 Task: Set the pull request check failure for the repository "JS" to High or higher.
Action: Mouse moved to (906, 220)
Screenshot: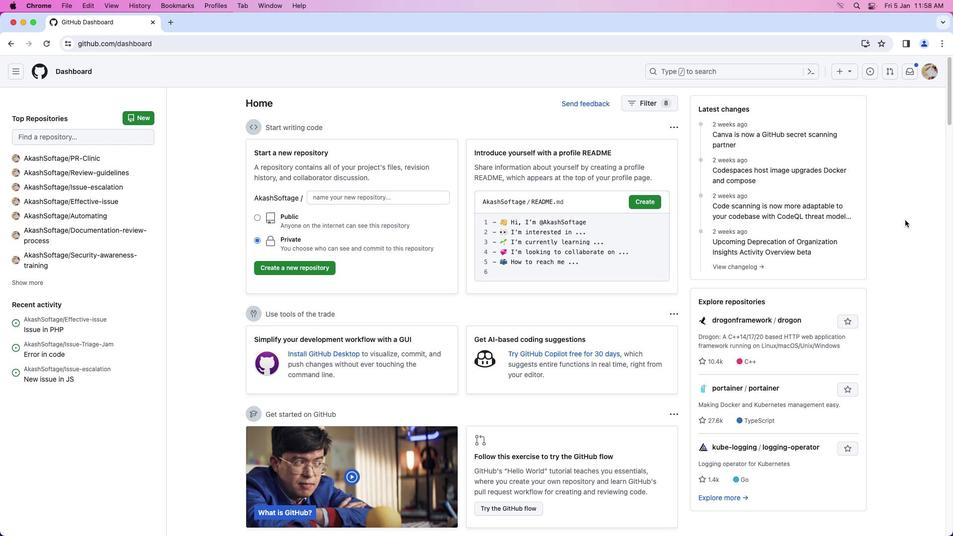 
Action: Mouse pressed left at (906, 220)
Screenshot: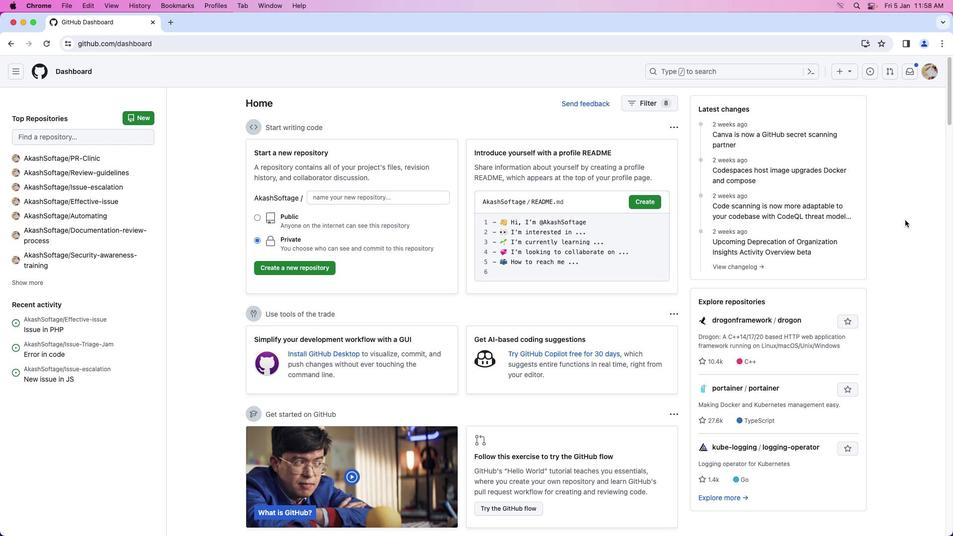 
Action: Mouse moved to (934, 71)
Screenshot: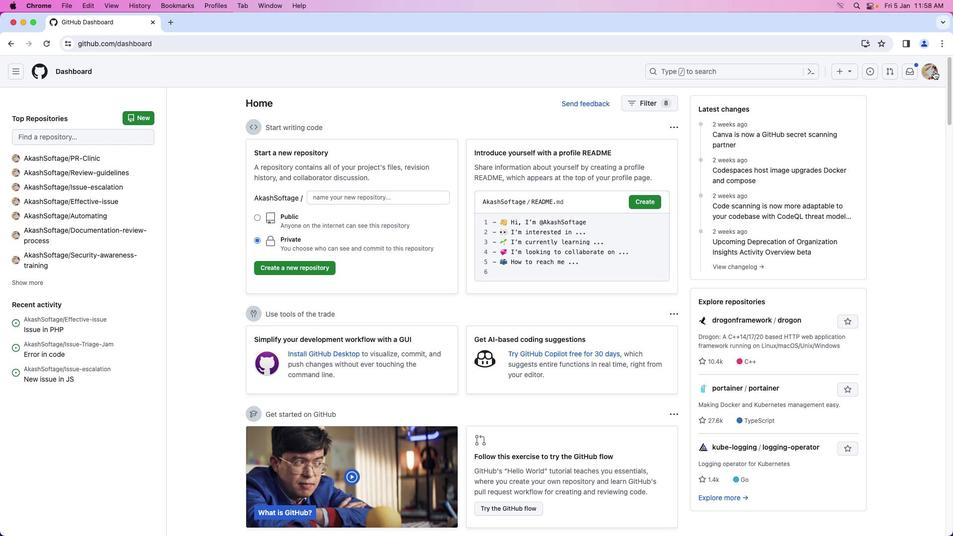 
Action: Mouse pressed left at (934, 71)
Screenshot: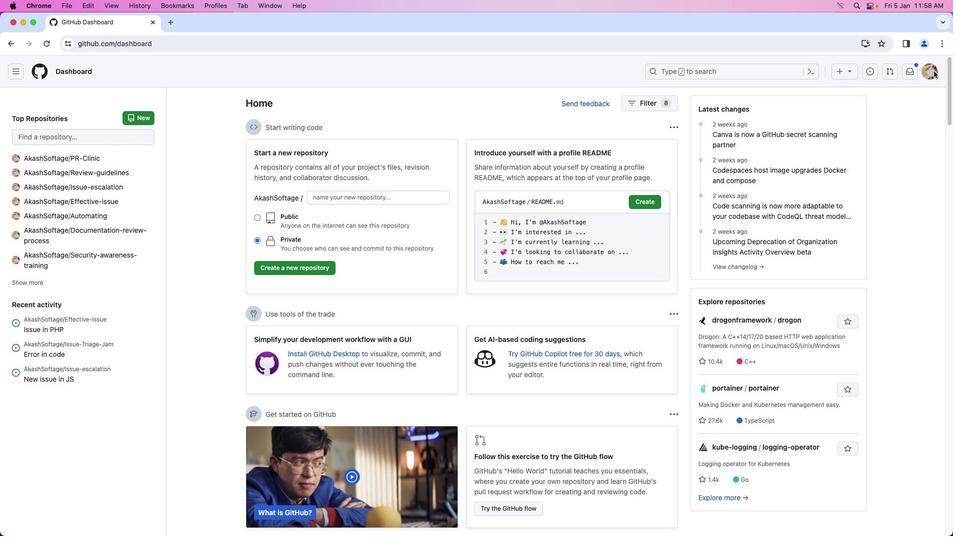 
Action: Mouse moved to (885, 161)
Screenshot: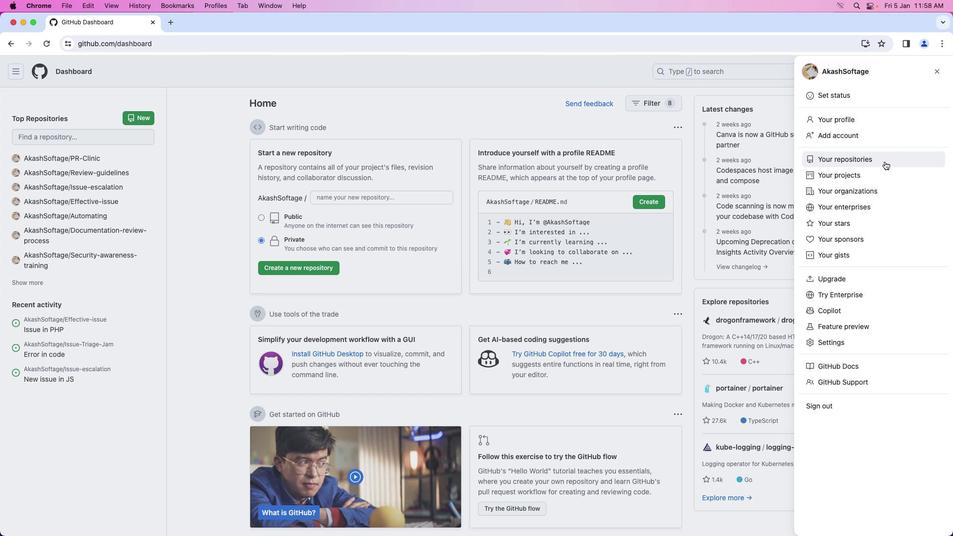
Action: Mouse pressed left at (885, 161)
Screenshot: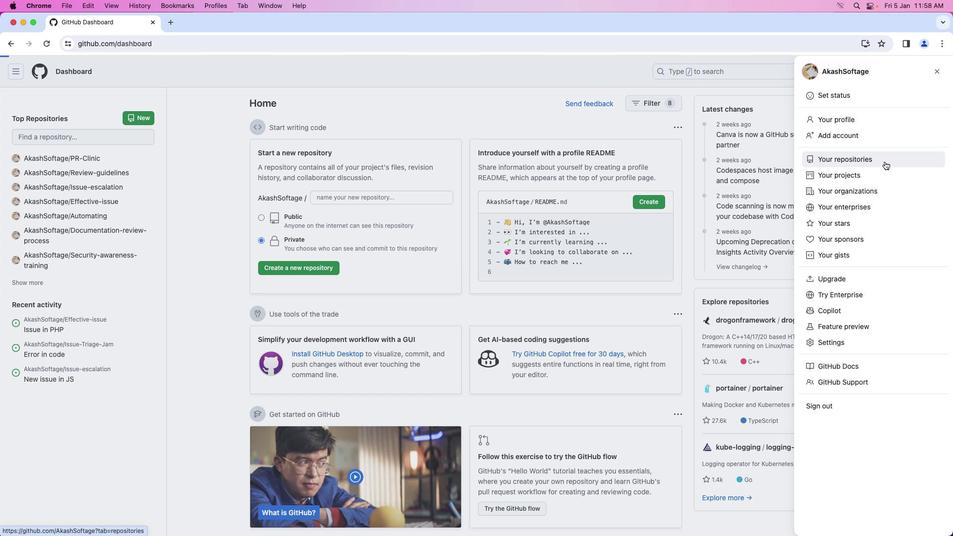 
Action: Mouse moved to (336, 165)
Screenshot: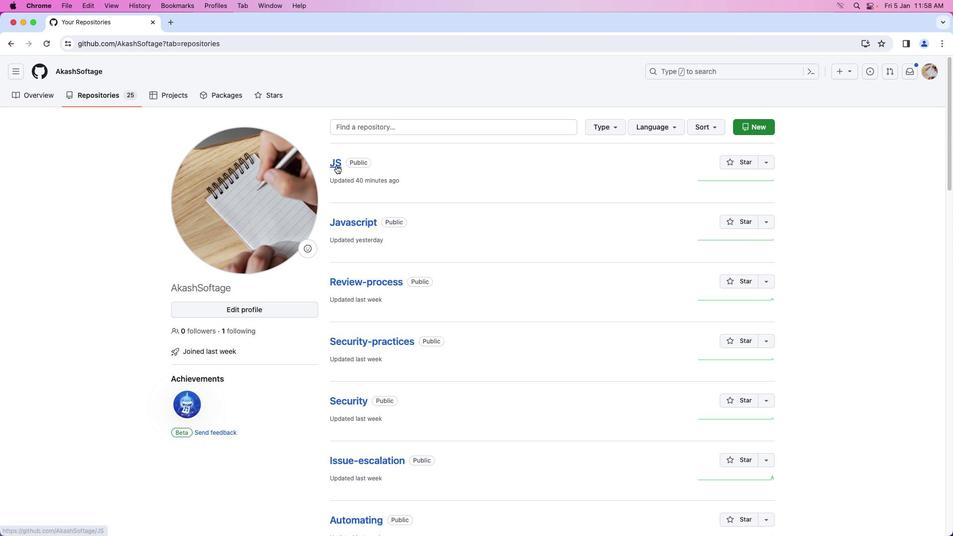 
Action: Mouse pressed left at (336, 165)
Screenshot: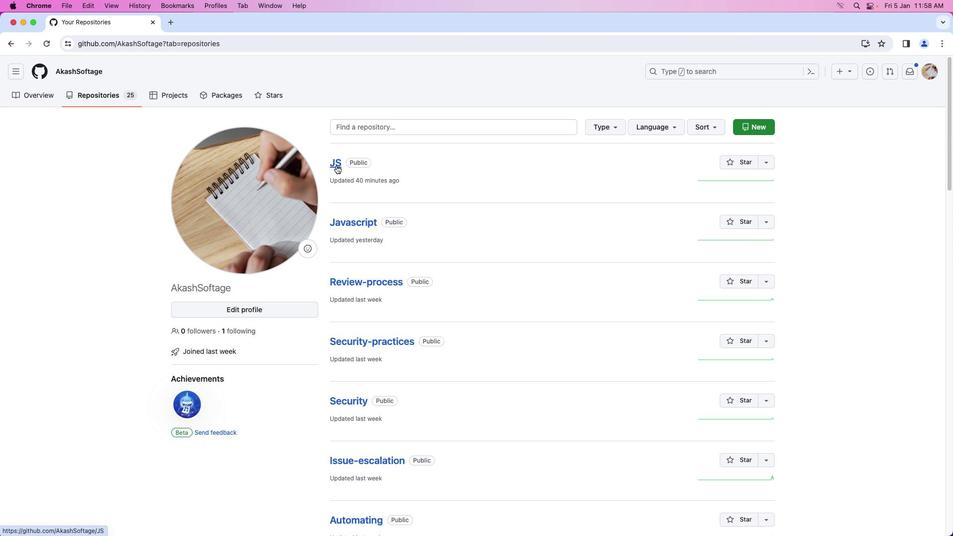 
Action: Mouse moved to (422, 100)
Screenshot: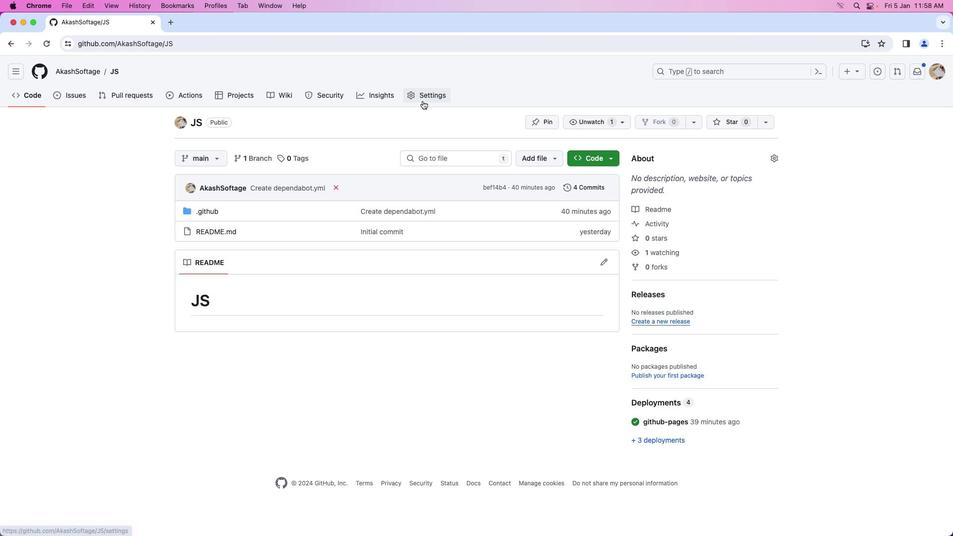 
Action: Mouse pressed left at (422, 100)
Screenshot: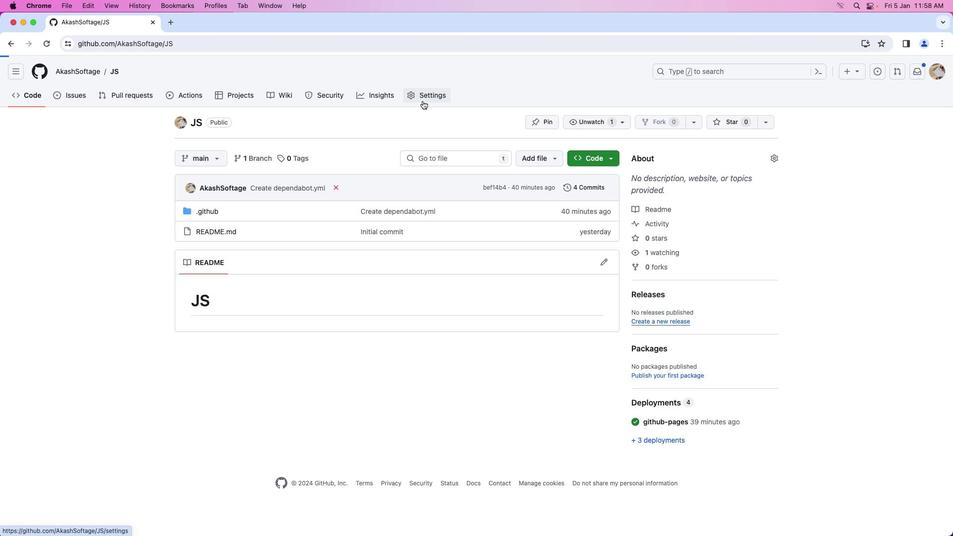 
Action: Mouse moved to (266, 372)
Screenshot: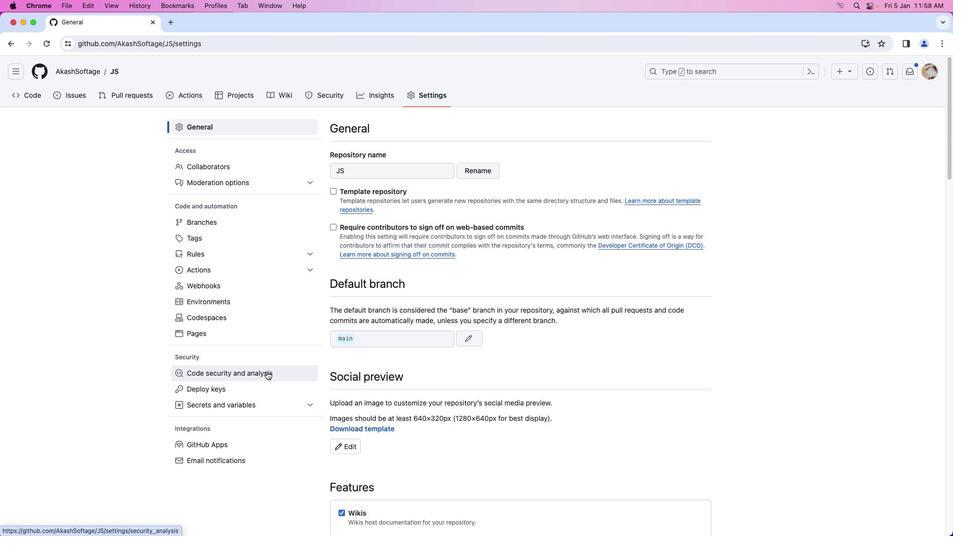 
Action: Mouse pressed left at (266, 372)
Screenshot: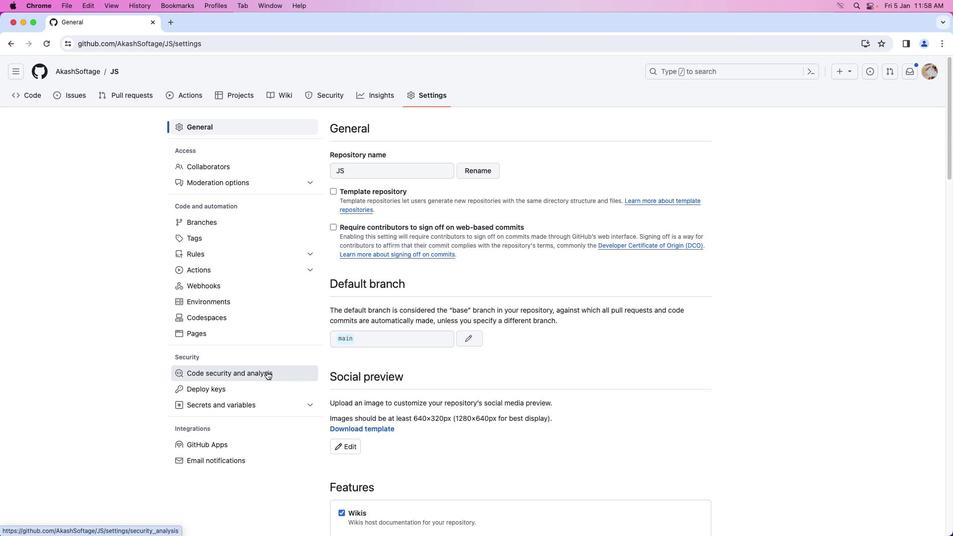 
Action: Mouse moved to (558, 387)
Screenshot: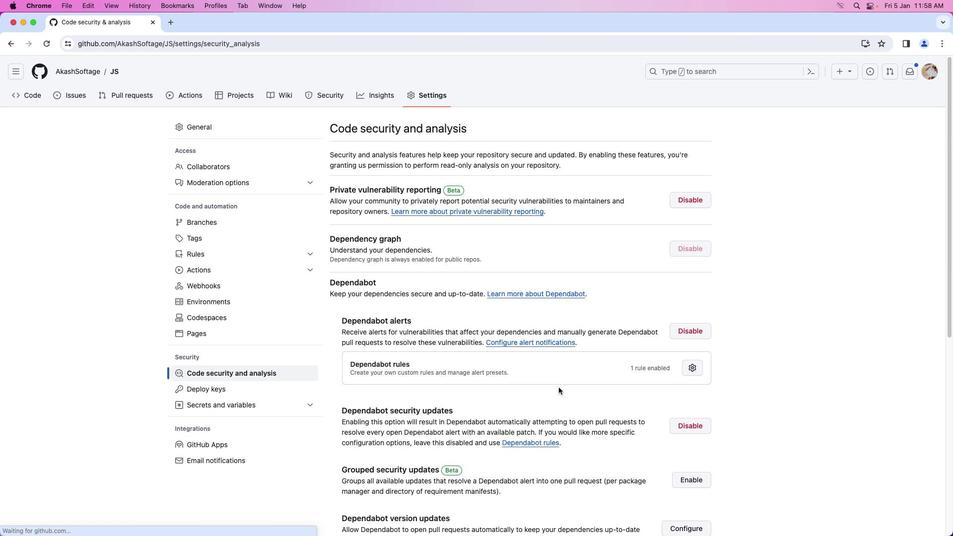 
Action: Mouse scrolled (558, 387) with delta (0, 0)
Screenshot: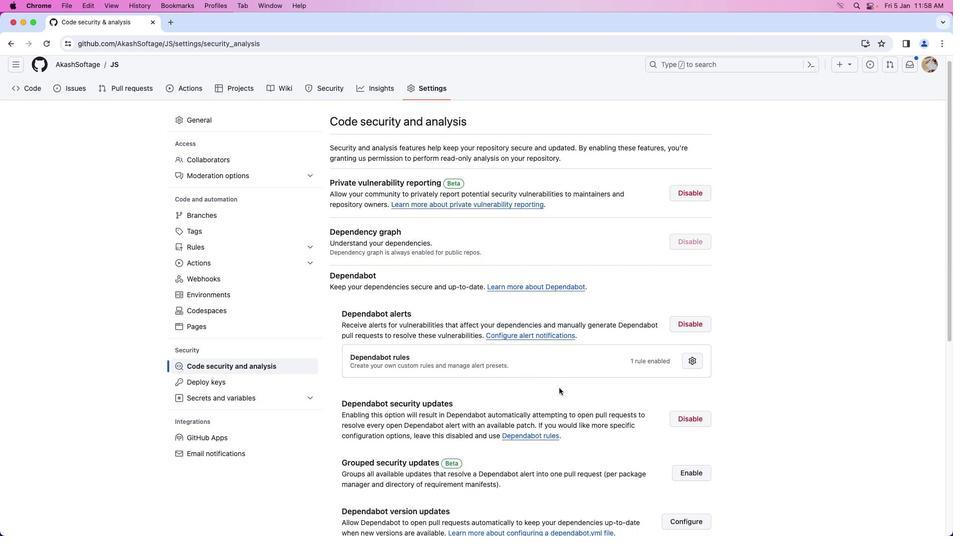 
Action: Mouse moved to (559, 387)
Screenshot: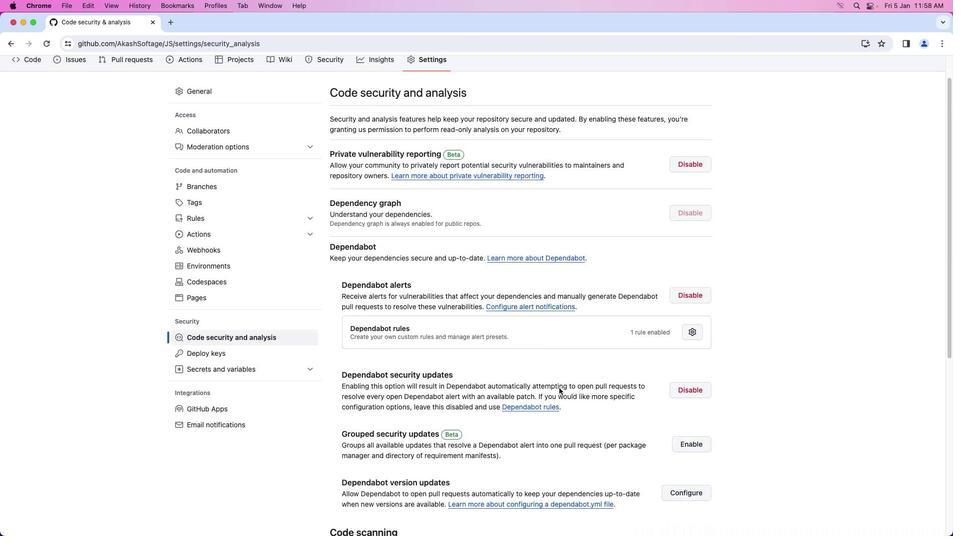 
Action: Mouse scrolled (559, 387) with delta (0, 0)
Screenshot: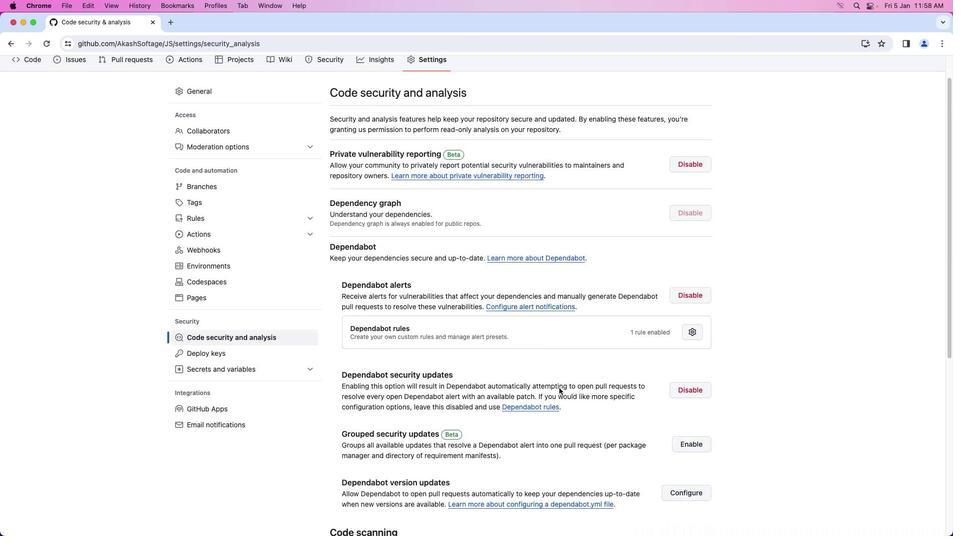 
Action: Mouse moved to (559, 387)
Screenshot: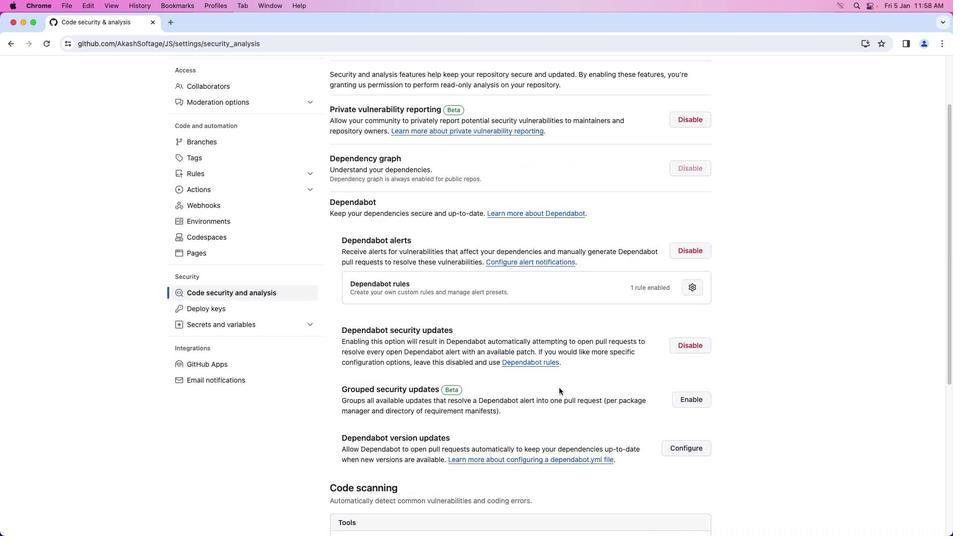
Action: Mouse scrolled (559, 387) with delta (0, 0)
Screenshot: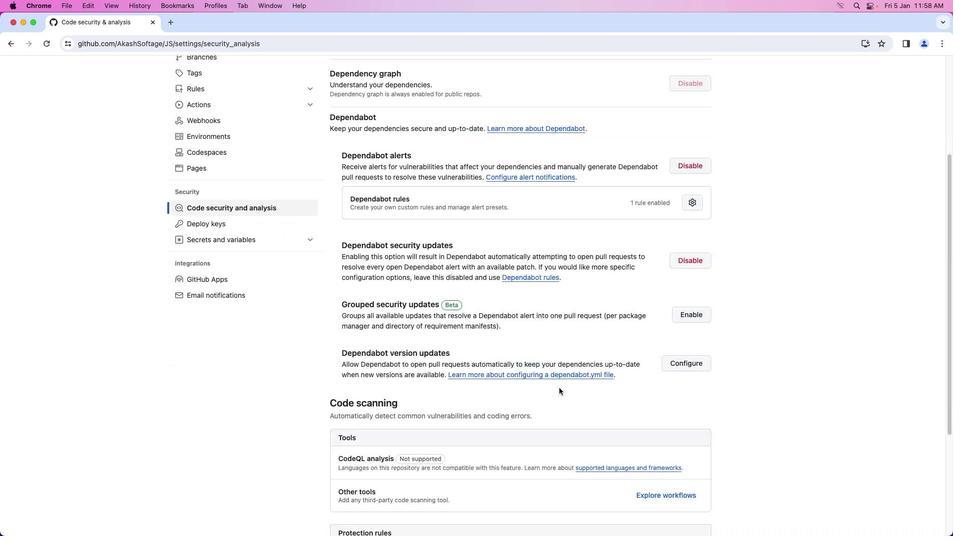 
Action: Mouse scrolled (559, 387) with delta (0, -1)
Screenshot: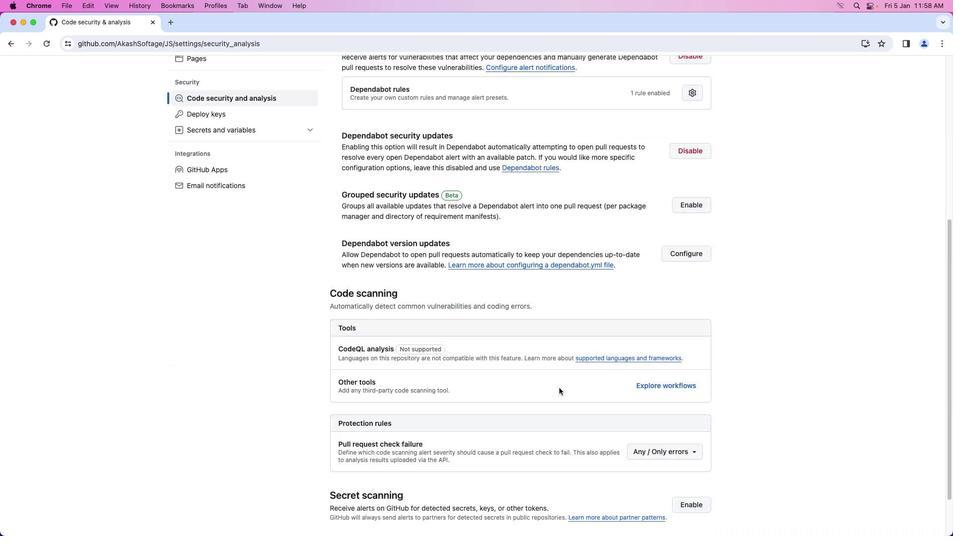
Action: Mouse scrolled (559, 387) with delta (0, -1)
Screenshot: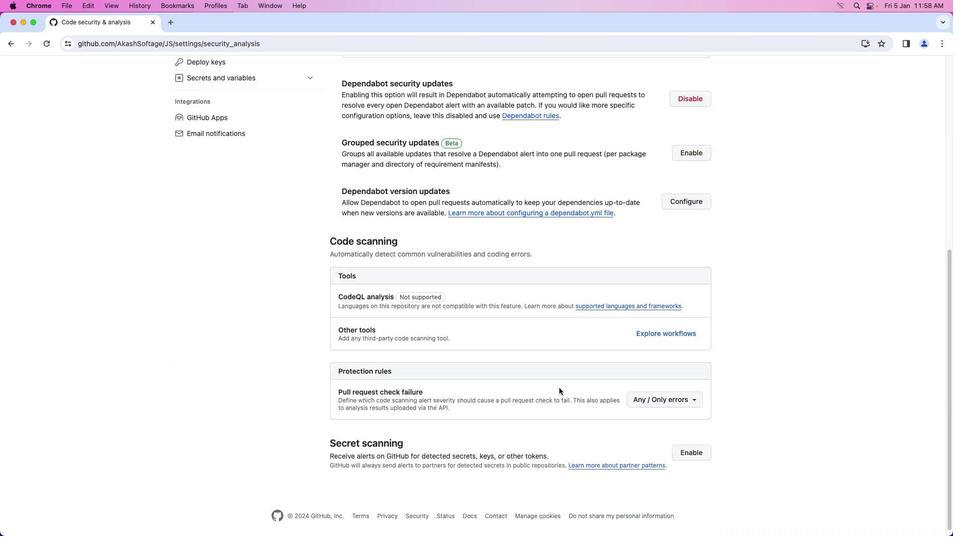 
Action: Mouse scrolled (559, 387) with delta (0, -2)
Screenshot: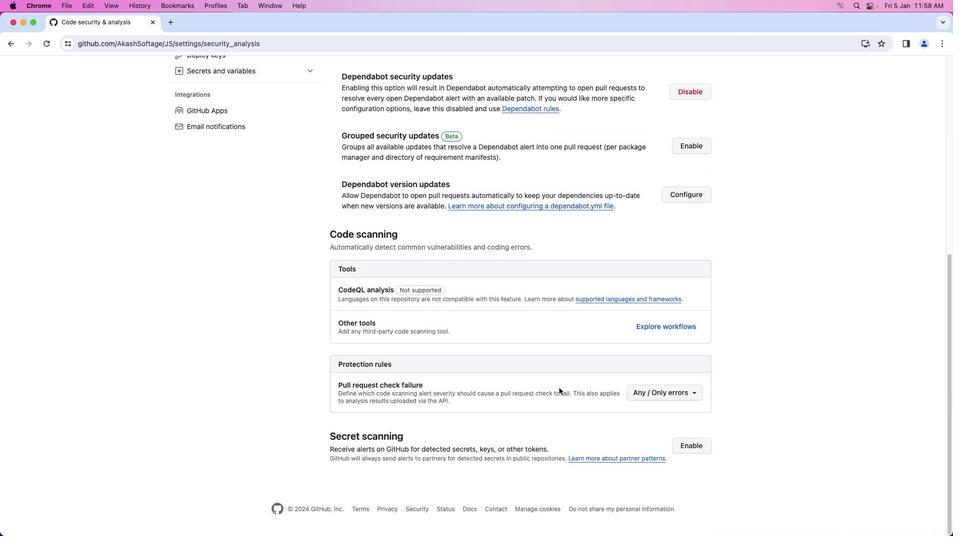 
Action: Mouse scrolled (559, 387) with delta (0, -2)
Screenshot: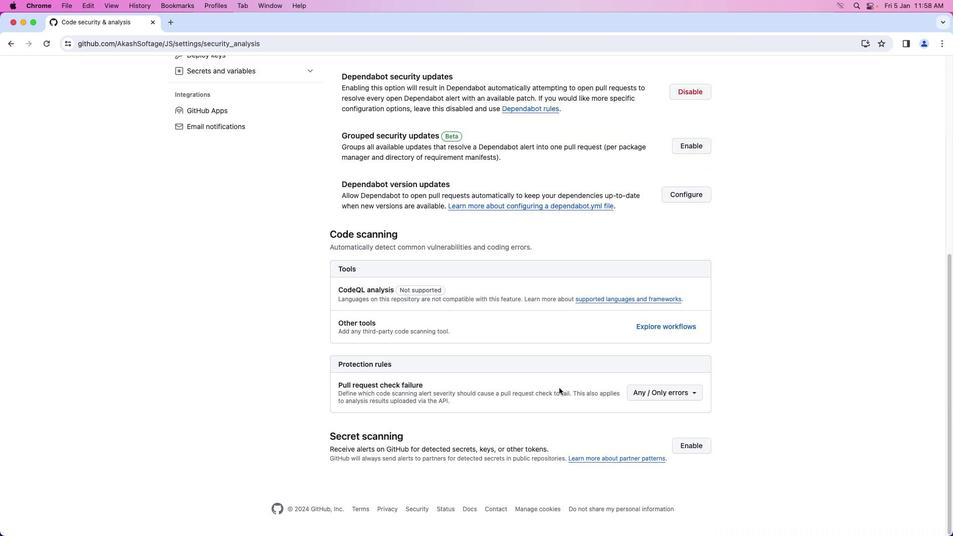 
Action: Mouse moved to (651, 393)
Screenshot: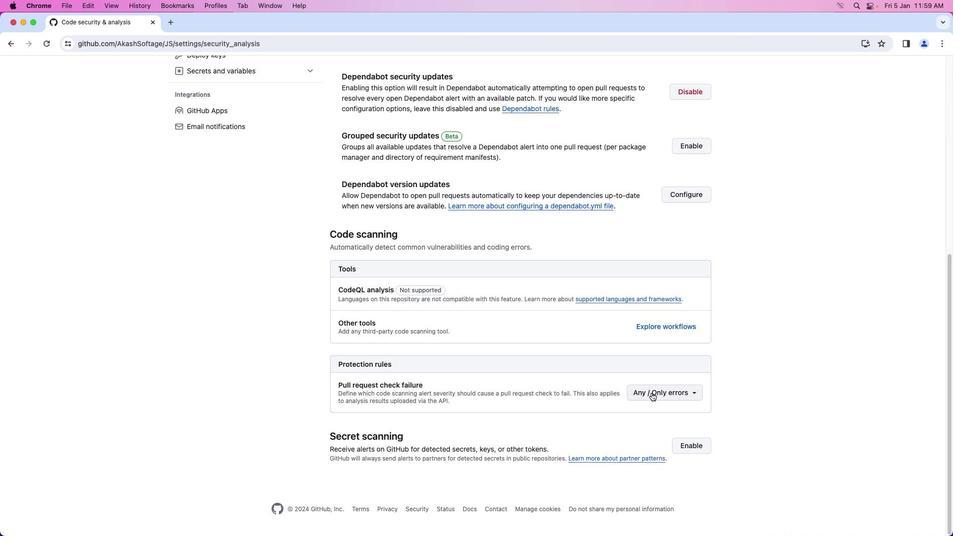 
Action: Mouse pressed left at (651, 393)
Screenshot: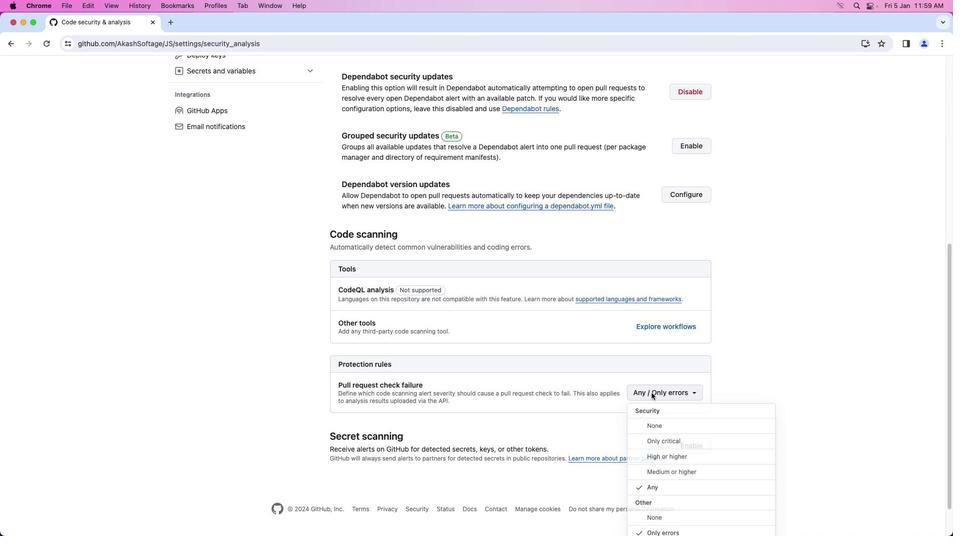
Action: Mouse moved to (687, 460)
Screenshot: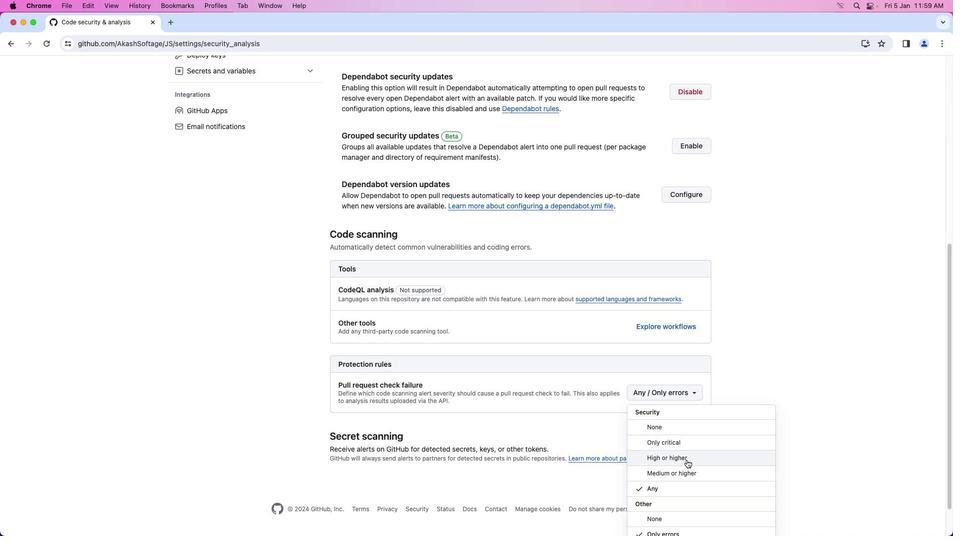 
Action: Mouse pressed left at (687, 460)
Screenshot: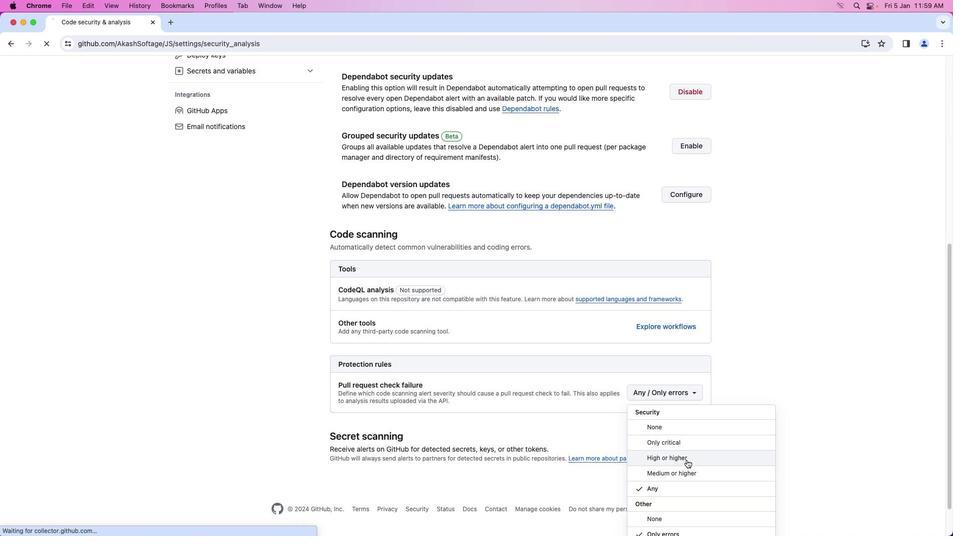 
Action: Mouse moved to (806, 419)
Screenshot: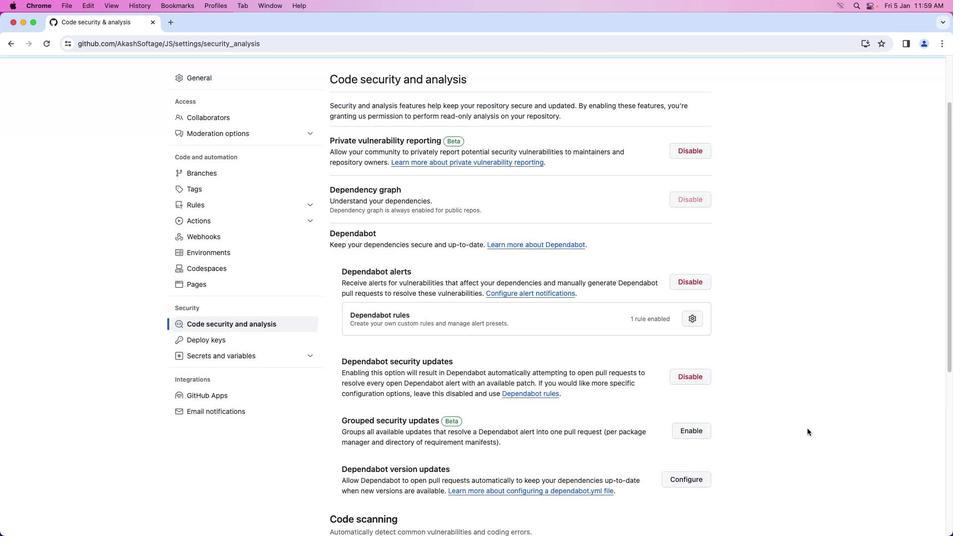 
Action: Mouse scrolled (806, 419) with delta (0, 0)
Screenshot: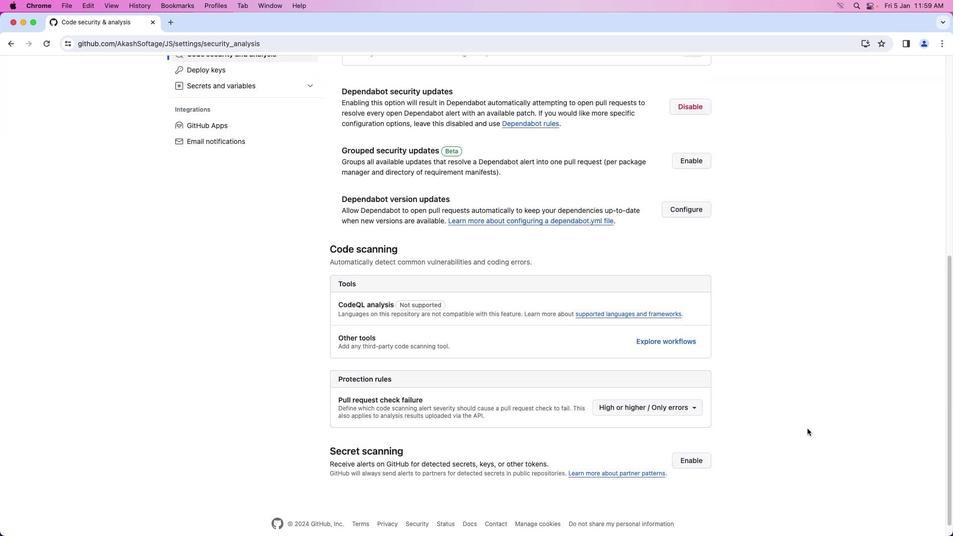 
Action: Mouse moved to (806, 421)
Screenshot: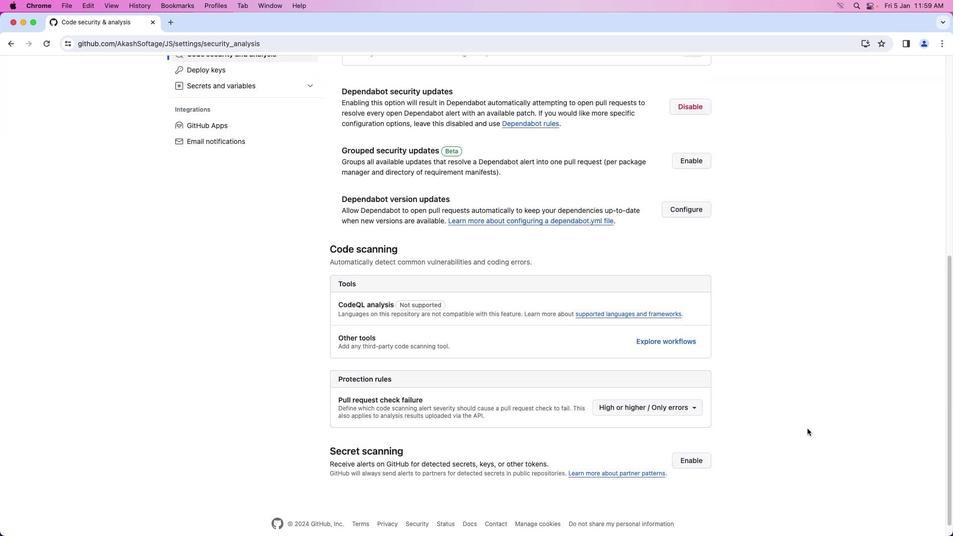 
Action: Mouse scrolled (806, 421) with delta (0, 0)
Screenshot: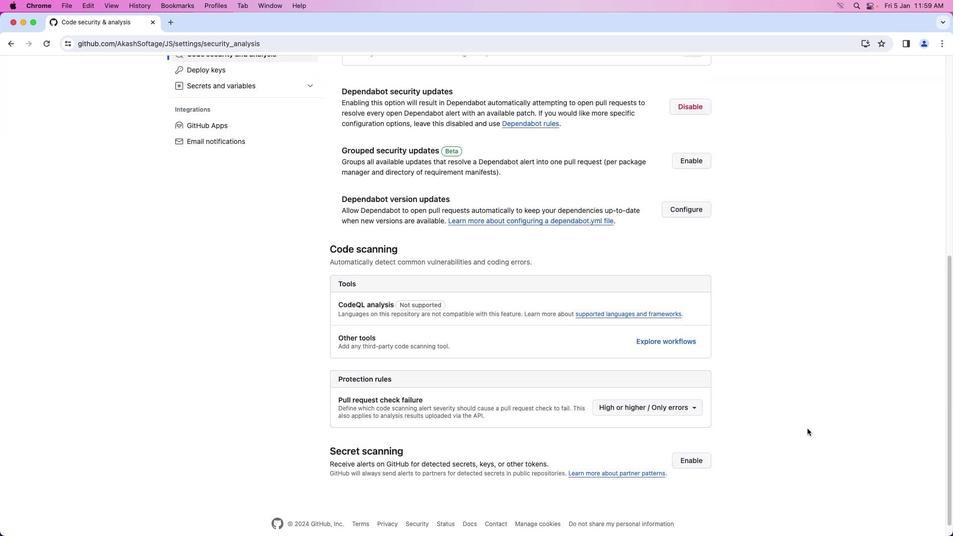 
Action: Mouse moved to (806, 426)
Screenshot: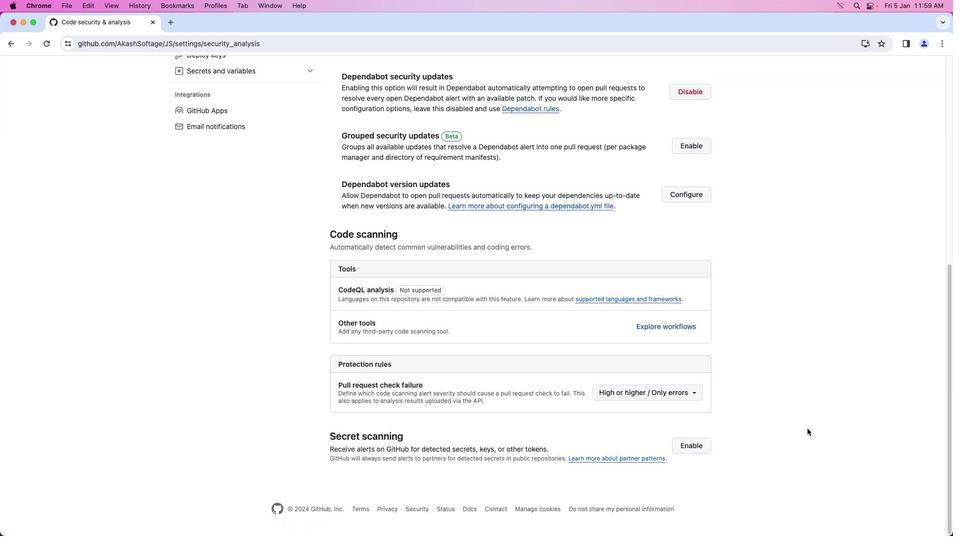
Action: Mouse scrolled (806, 426) with delta (0, -1)
Screenshot: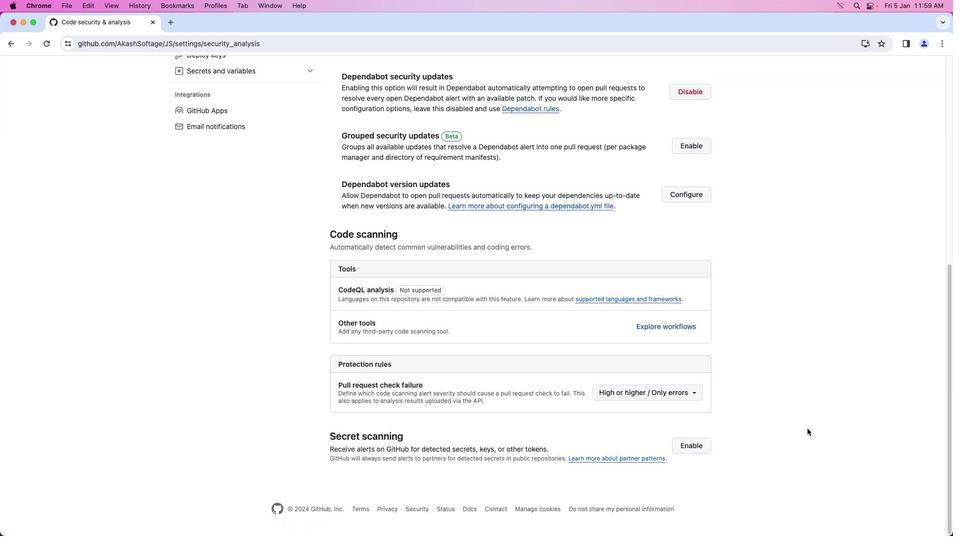 
Action: Mouse moved to (807, 428)
Screenshot: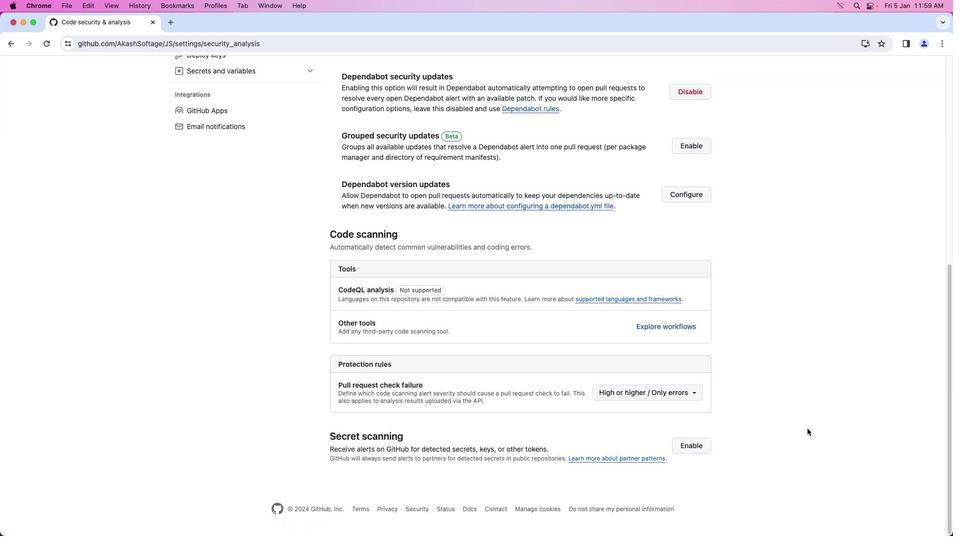 
Action: Mouse scrolled (807, 428) with delta (0, -2)
Screenshot: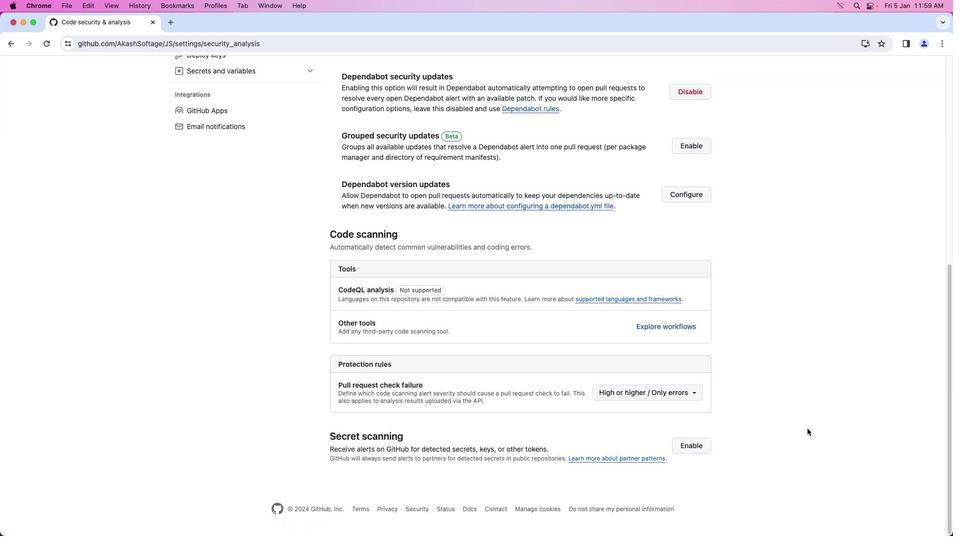 
Action: Mouse moved to (807, 428)
Screenshot: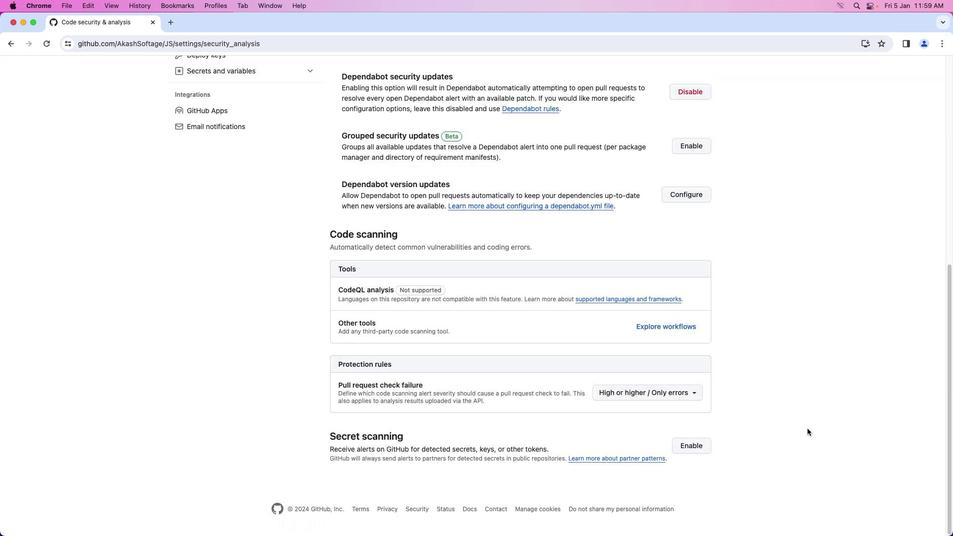 
Action: Mouse scrolled (807, 428) with delta (0, -2)
Screenshot: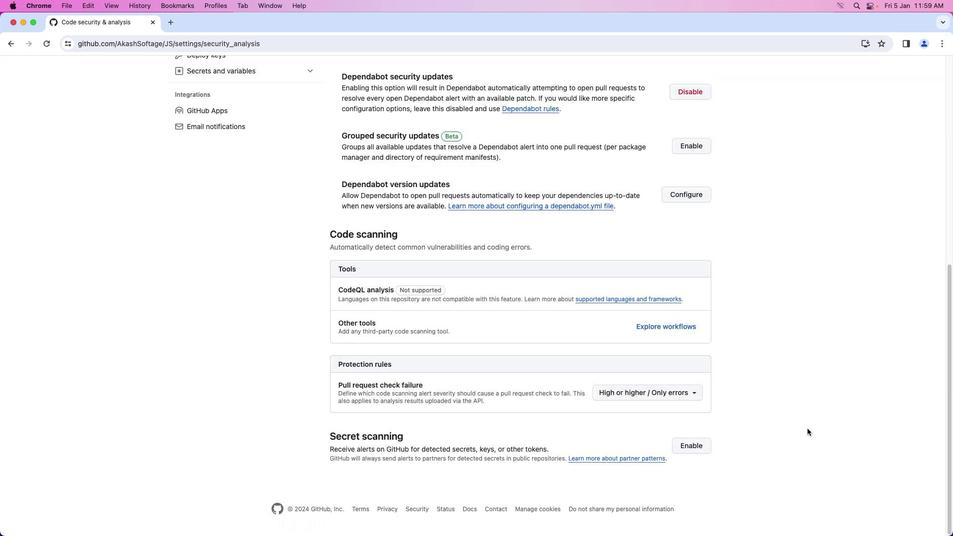 
Action: Mouse moved to (807, 428)
Screenshot: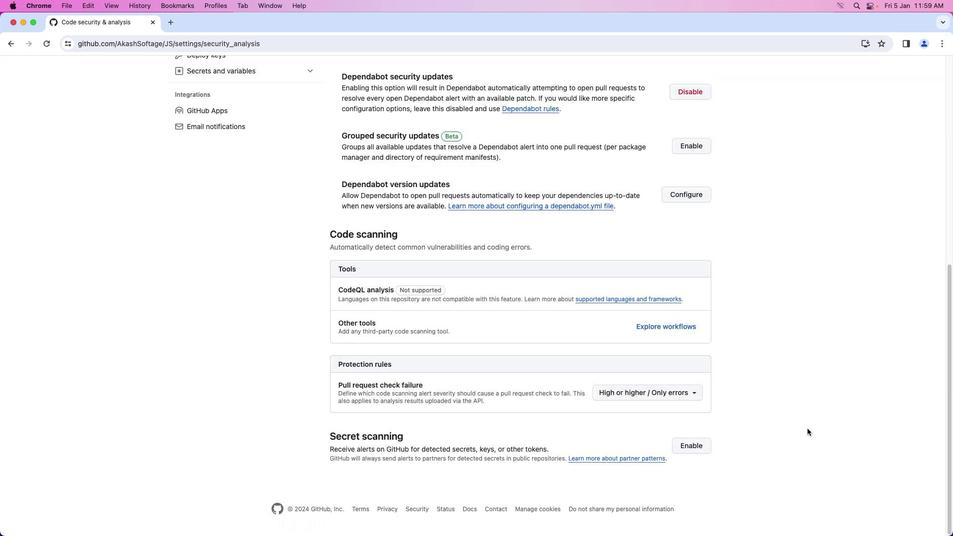 
Action: Mouse scrolled (807, 428) with delta (0, -3)
Screenshot: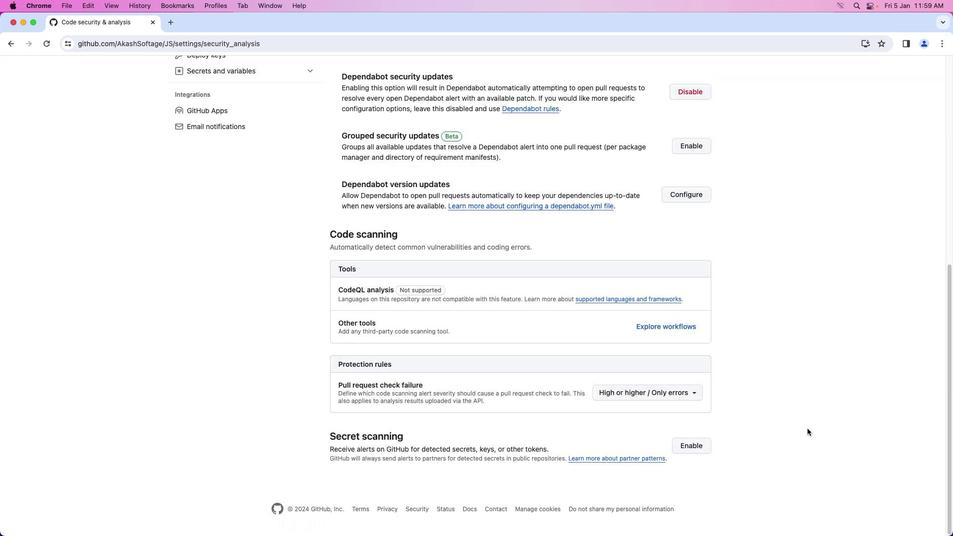 
Action: Mouse moved to (808, 428)
Screenshot: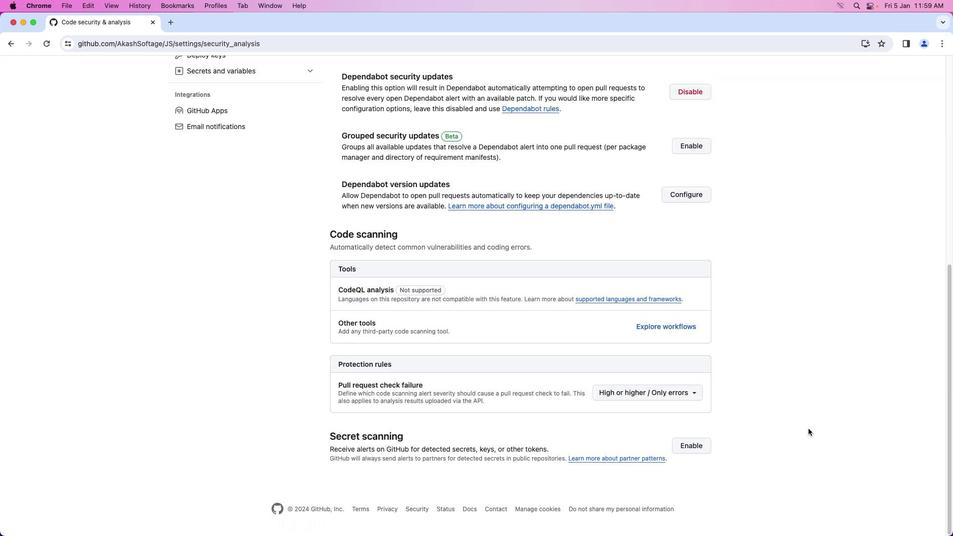 
Action: Mouse scrolled (808, 428) with delta (0, -3)
Screenshot: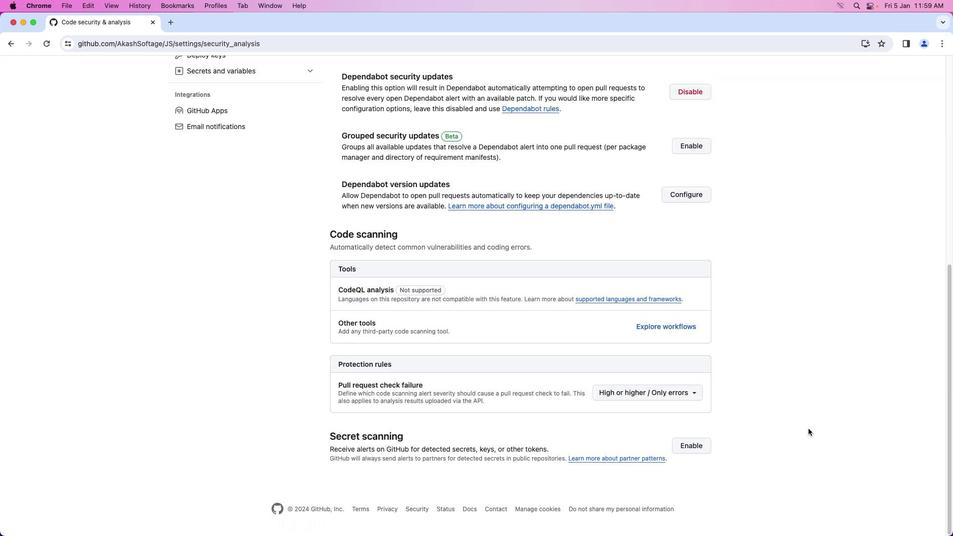 
Action: Mouse moved to (808, 428)
Screenshot: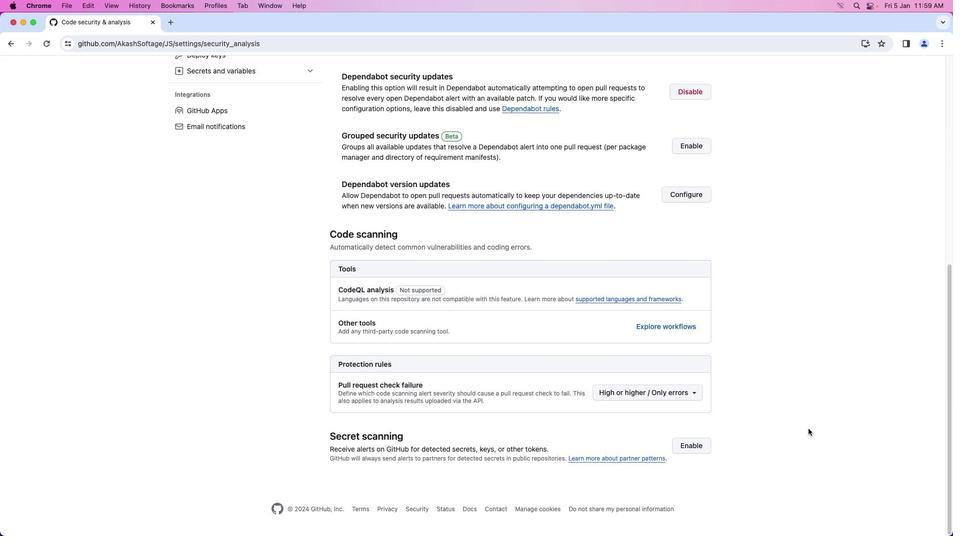 
